 Task: Add an event with the title Third Training Session: Conflict Resolution in the Workplace, date ''2023/10/04'', time 10:00and add a description: A Team Building Exercise is a purposeful activity or program designed to enhance collaboration, communication, trust, and camaraderie among team members. These exercises aim to strengthen relationships, improve team dynamics, and foster a positive and productive work environment. Team building exercises can take various forms, from indoor games and challenges to outdoor adventures or structured workshops._x000D_
_x000D_
Mark the tasks as Completed , logged in from the account softage.5@softage.netand send the event invitation to softage.2@softage.net and softage.3@softage.net. Set a reminder for the event Weekly on Sunday
Action: Mouse moved to (45, 107)
Screenshot: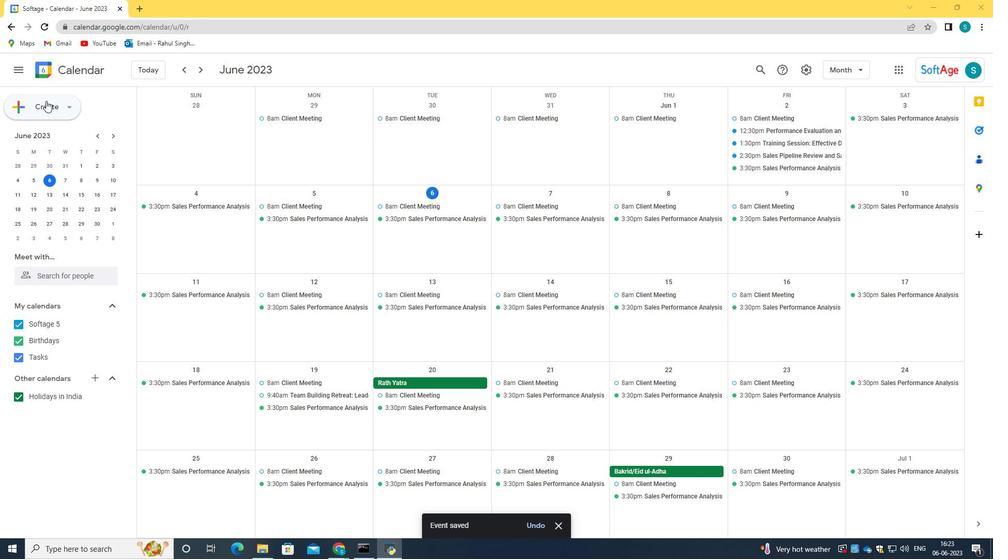
Action: Mouse pressed left at (45, 107)
Screenshot: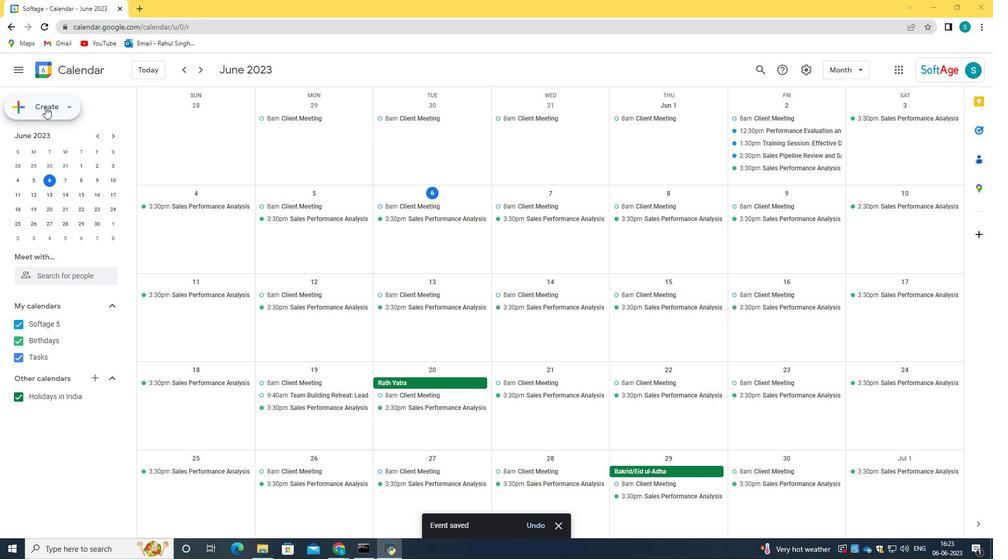 
Action: Mouse moved to (60, 140)
Screenshot: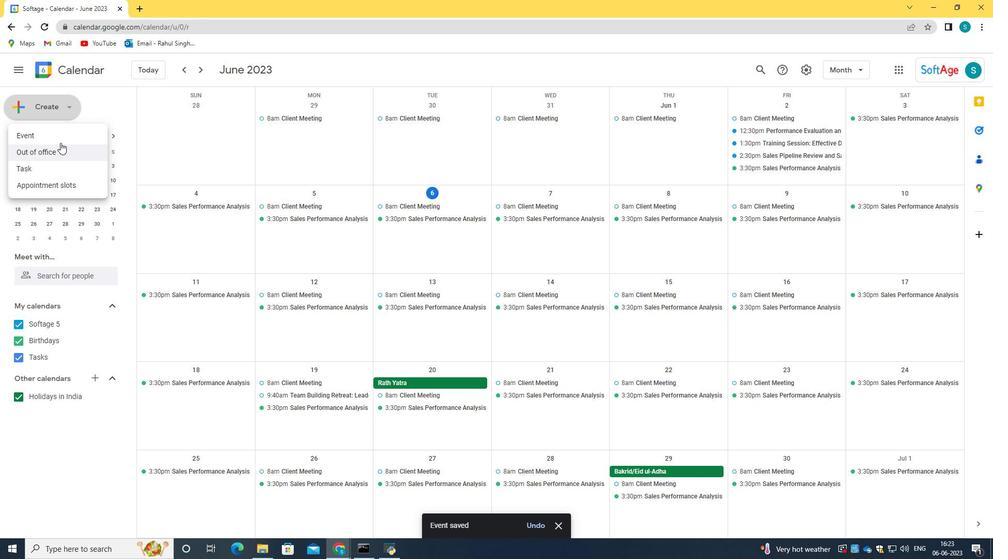 
Action: Mouse pressed left at (60, 140)
Screenshot: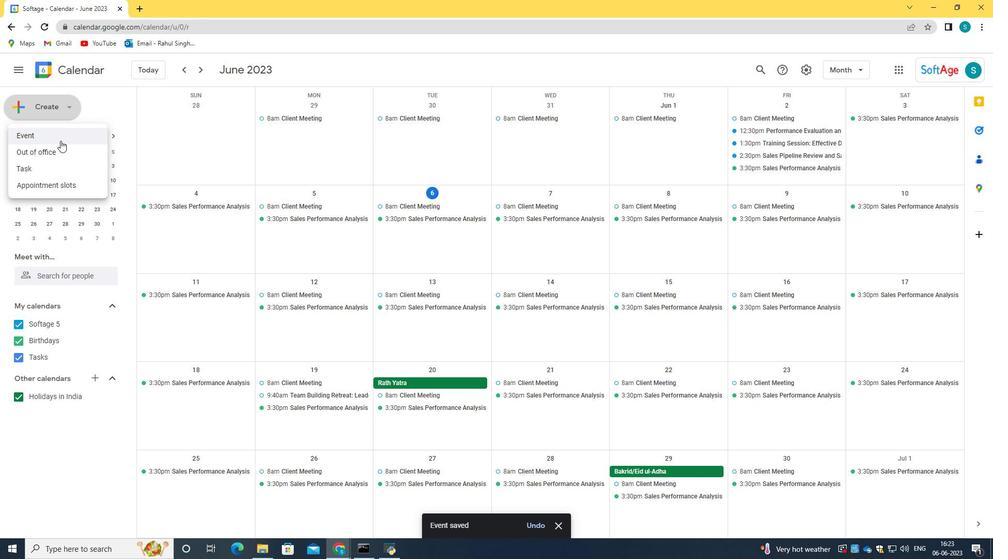 
Action: Mouse moved to (298, 407)
Screenshot: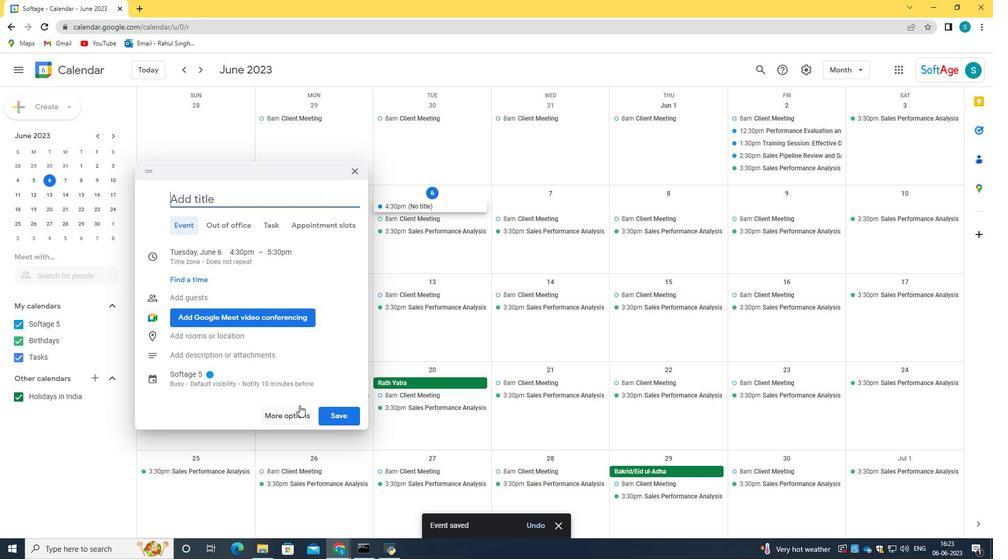 
Action: Mouse pressed left at (298, 407)
Screenshot: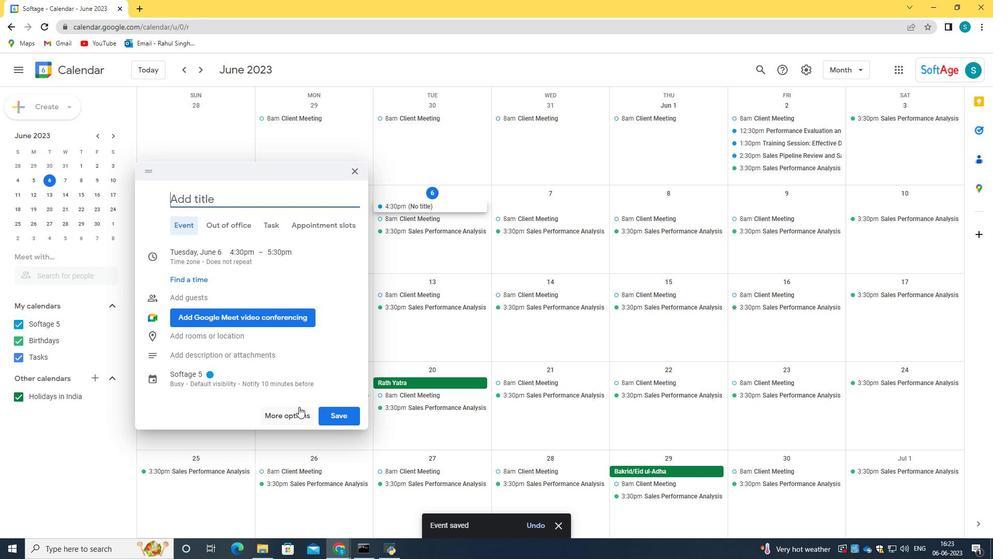 
Action: Mouse moved to (115, 81)
Screenshot: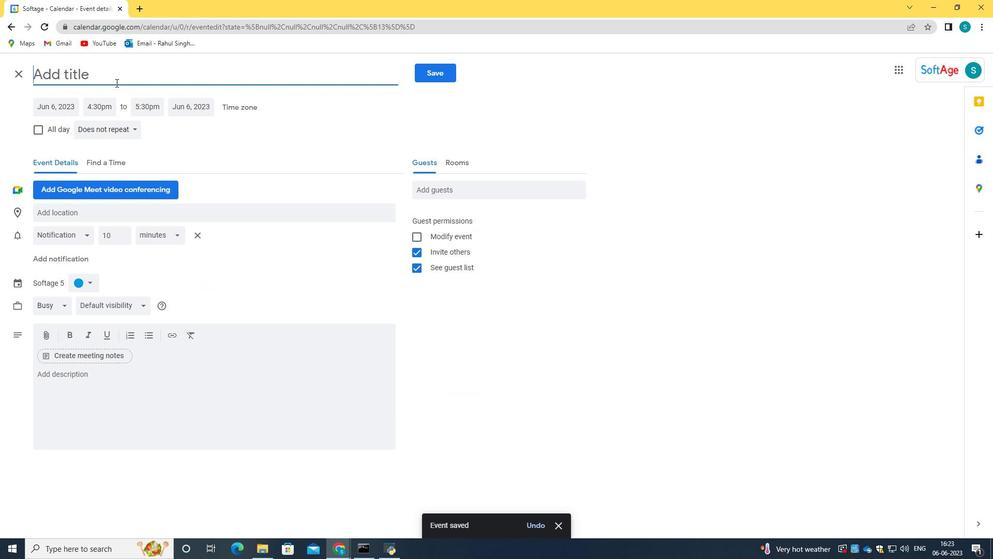 
Action: Key pressed <Key.caps_lock>T<Key.caps_lock>hie<Key.backspace>rd<Key.space><Key.caps_lock>T<Key.caps_lock>raining<Key.space><Key.caps_lock>S<Key.caps_lock>ession<Key.shift_r>:<Key.space><Key.caps_lock>C<Key.caps_lock>onflict<Key.space><Key.caps_lock>R<Key.caps_lock>esolutoi<Key.backspace><Key.backspace>ion<Key.space><Key.caps_lock><Key.caps_lock>in<Key.space>the<Key.space><Key.caps_lock>W<Key.caps_lock>orks<Key.backspace>place
Screenshot: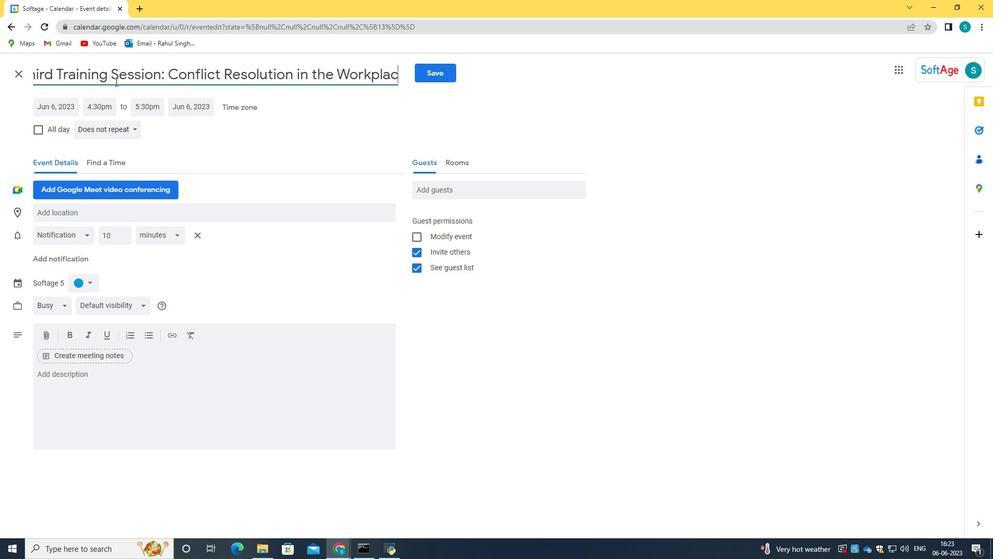 
Action: Mouse moved to (64, 106)
Screenshot: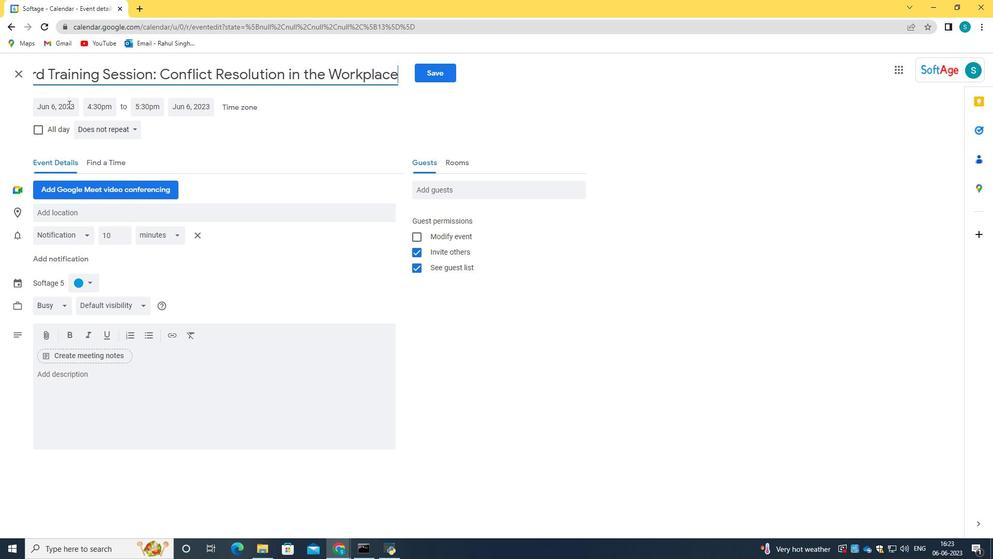 
Action: Mouse pressed left at (64, 106)
Screenshot: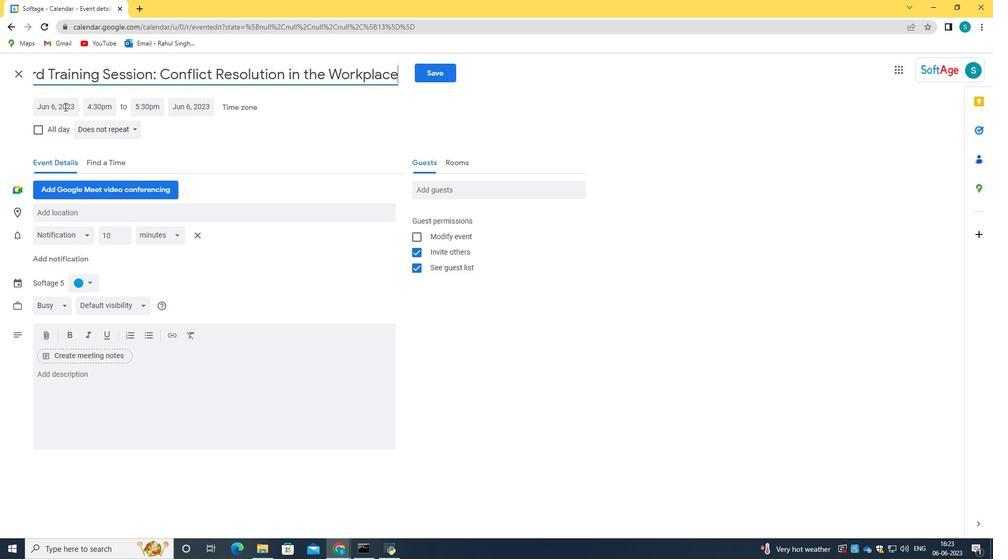 
Action: Key pressed 2023/10/04<Key.tab>10<Key.shift_r>:00<Key.space>am
Screenshot: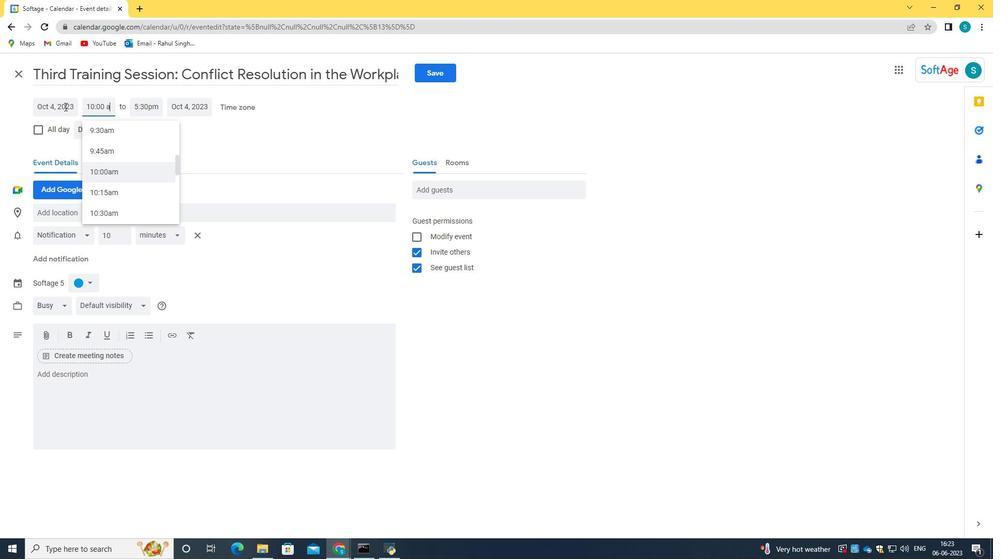 
Action: Mouse moved to (118, 178)
Screenshot: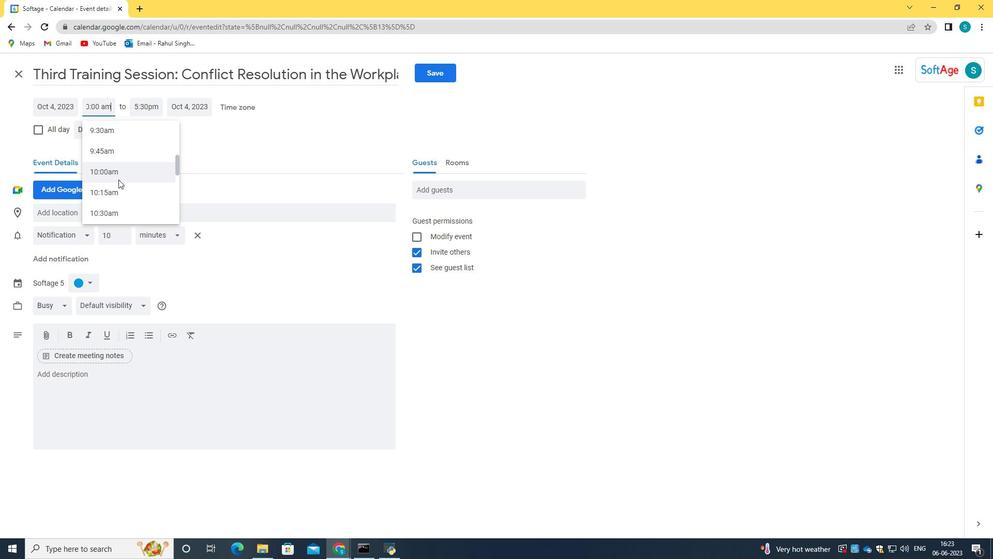 
Action: Mouse pressed left at (118, 178)
Screenshot: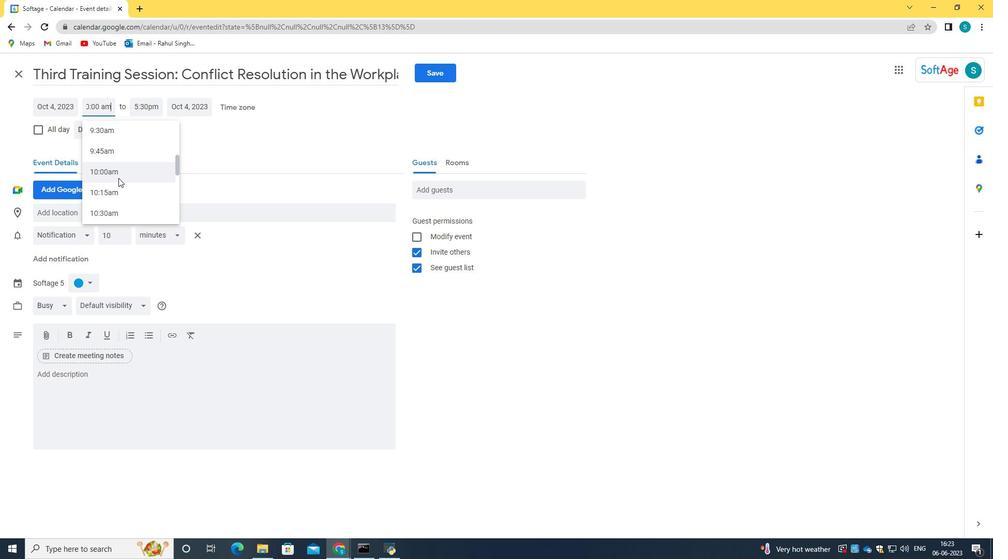 
Action: Mouse moved to (145, 403)
Screenshot: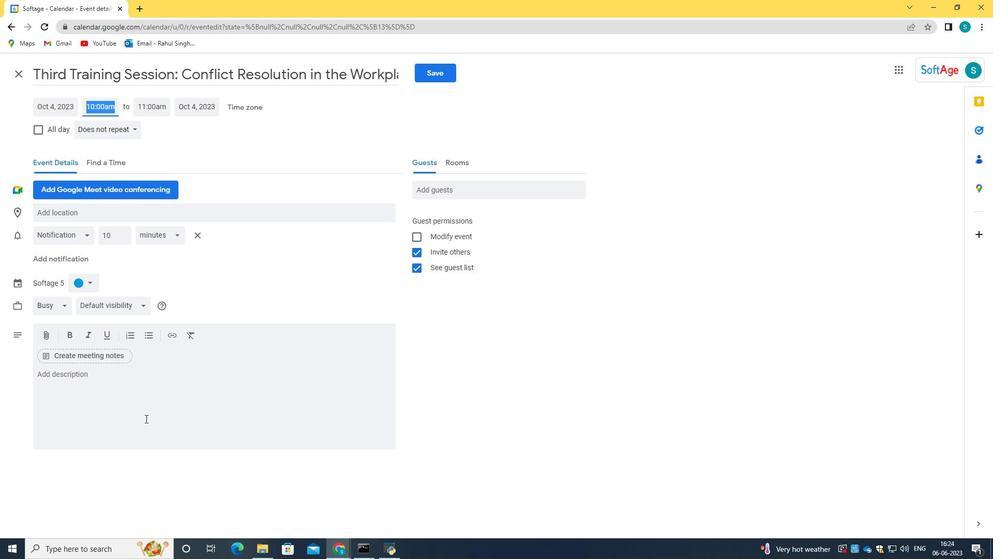 
Action: Mouse pressed left at (145, 403)
Screenshot: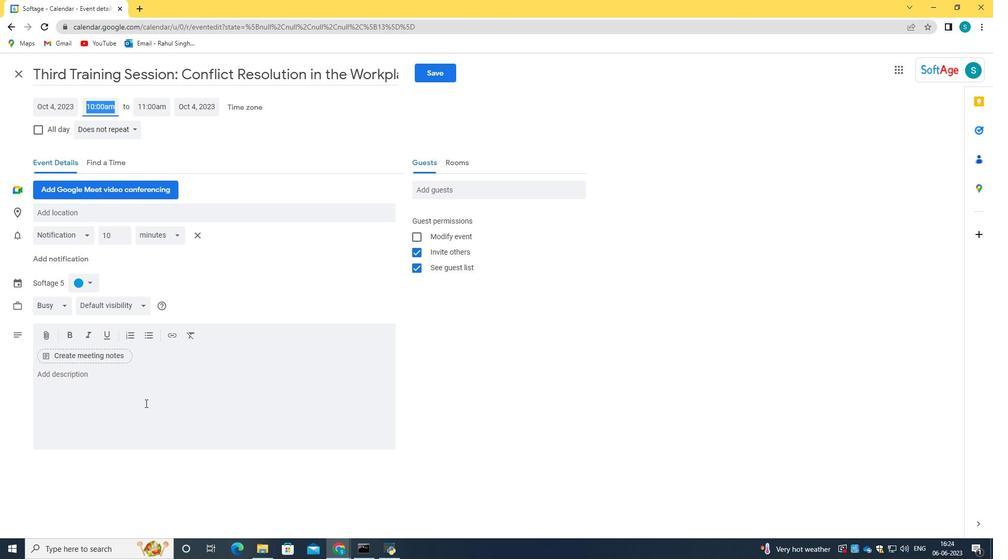 
Action: Key pressed <Key.caps_lock>A<Key.space><Key.caps_lock>team<Key.space>building<Key.space><Key.caps_lock>E<Key.caps_lock>xers<Key.backspace>cises<Key.space>is<Key.space>a<Key.space>purposeful<Key.space>activity<Key.space>or<Key.space>program<Key.space>designed<Key.space>to<Key.space>enhance<Key.space>collaboration,<Key.space>communication,<Key.space>trustm<Key.space>and<Key.space>cam<Key.backspace><Key.backspace><Key.backspace><Key.backspace><Key.backspace><Key.backspace><Key.backspace><Key.backspace><Key.backspace><Key.space>and<Key.space>camaraderie<Key.space>among<Key.space>team<Key.space>members.<Key.space><Key.caps_lock>T<Key.caps_lock>hese<Key.space>exercises<Key.space>aim<Key.space>to<Key.space>strengthen<Key.space>relationships,<Key.space>improve<Key.space>team<Key.space>dynamics,<Key.space>and<Key.space>foster<Key.space>a<Key.space>positive<Key.space>and<Key.space>productive<Key.space>work<Key.space>environment.<Key.space><Key.caps_lock>T<Key.caps_lock>eam<Key.space>building<Key.space>exercises<Key.space>can<Key.space>take<Key.space>various<Key.space>forms,<Key.space>from<Key.space>indoor<Key.space>games<Key.space>and<Key.space>challenges<Key.space>to<Key.space>outdoor<Key.space>adventures<Key.space>or<Key.space>structured<Key.space>workshop.
Screenshot: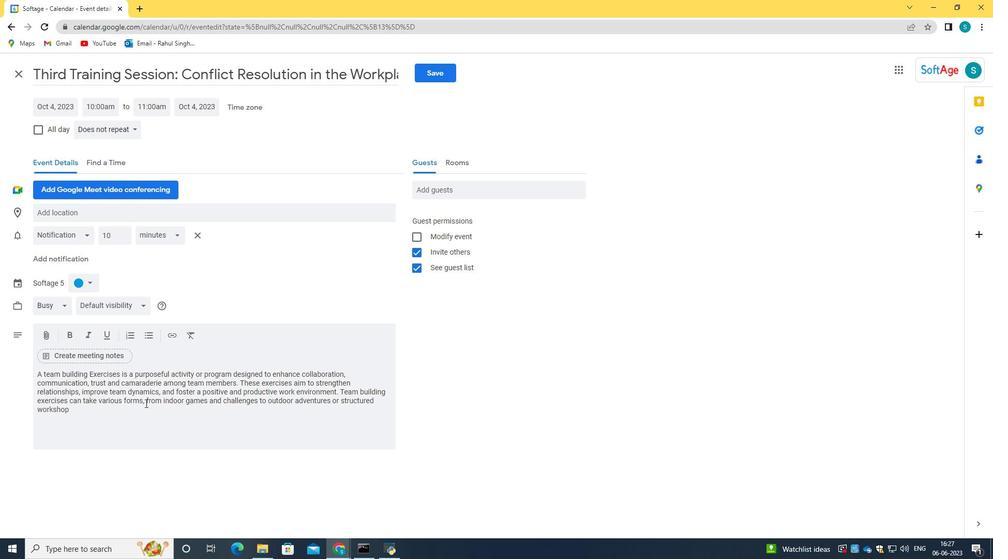 
Action: Mouse moved to (424, 189)
Screenshot: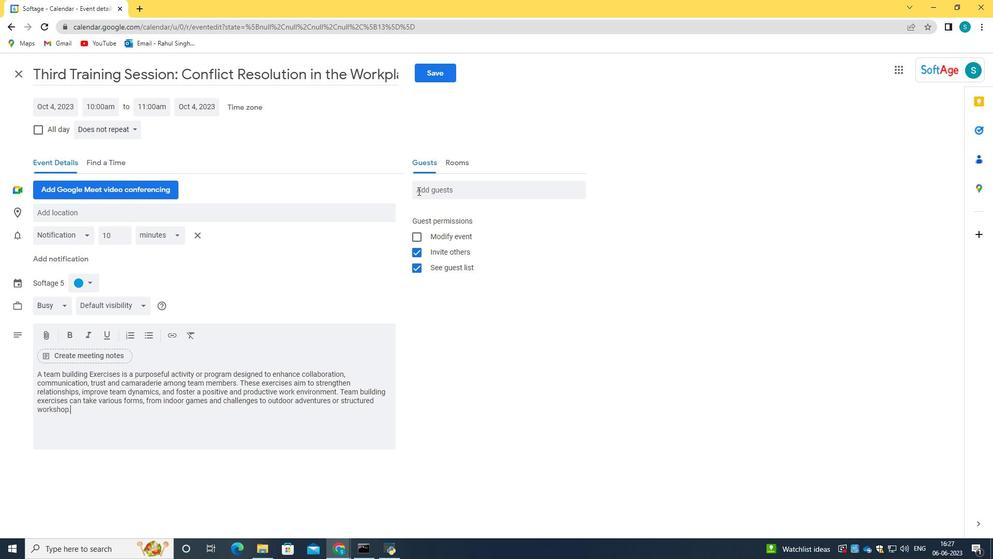 
Action: Mouse pressed left at (424, 189)
Screenshot: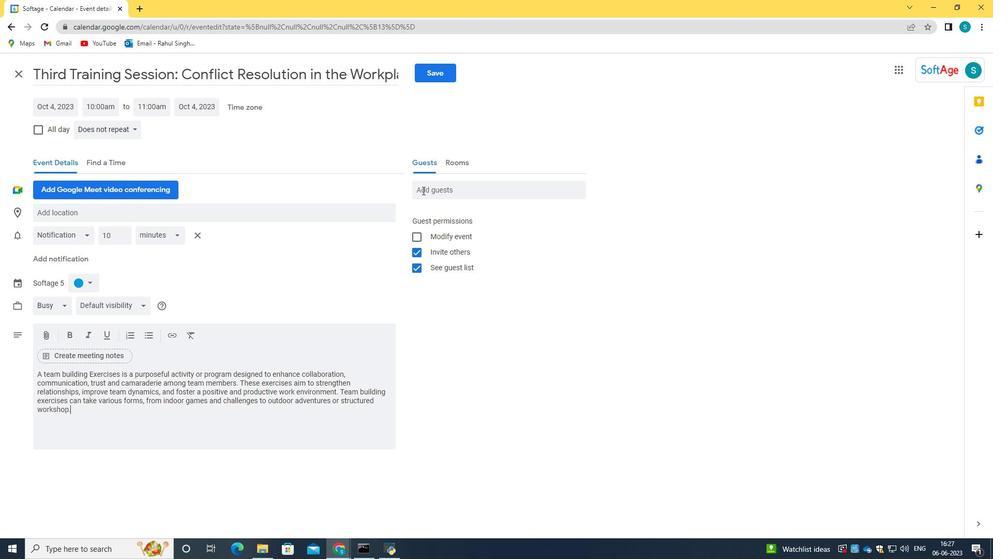 
Action: Key pressed softage.2<Key.shift>2softage.net<Key.tab>
Screenshot: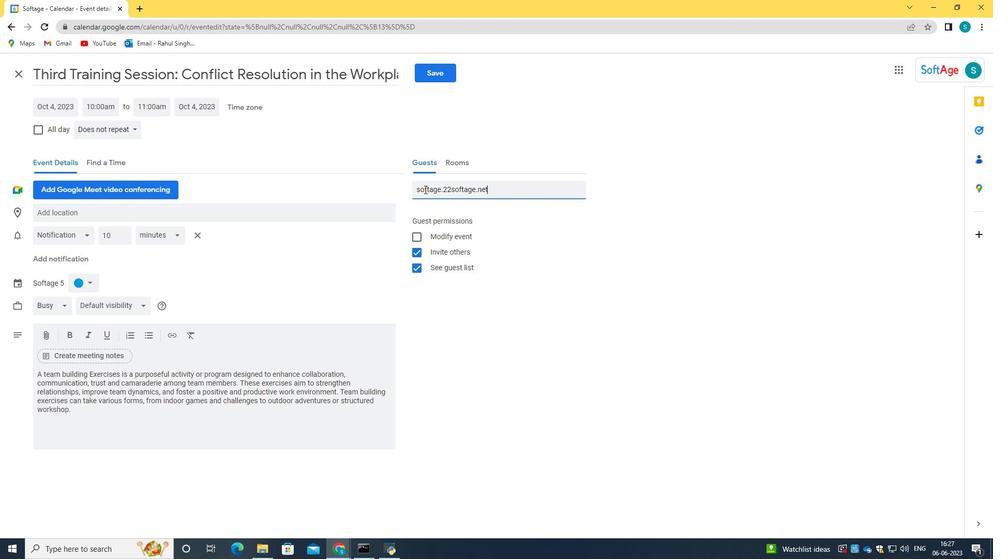 
Action: Mouse moved to (452, 191)
Screenshot: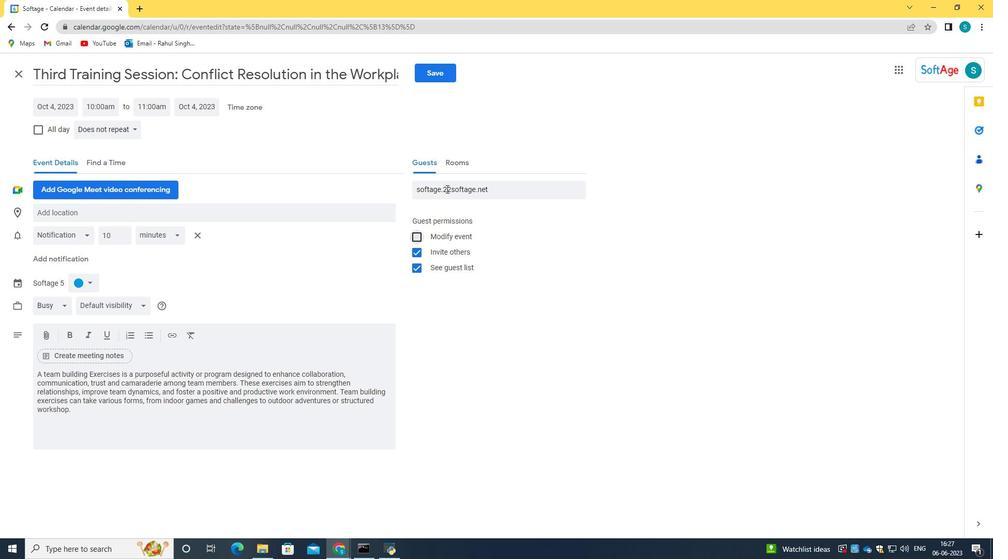 
Action: Mouse pressed left at (452, 191)
Screenshot: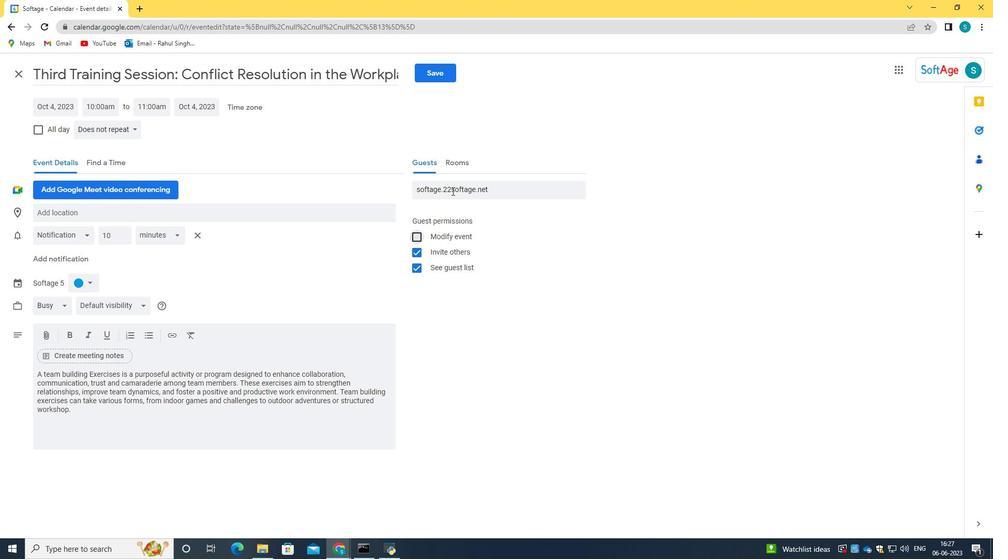 
Action: Key pressed <Key.backspace>
Screenshot: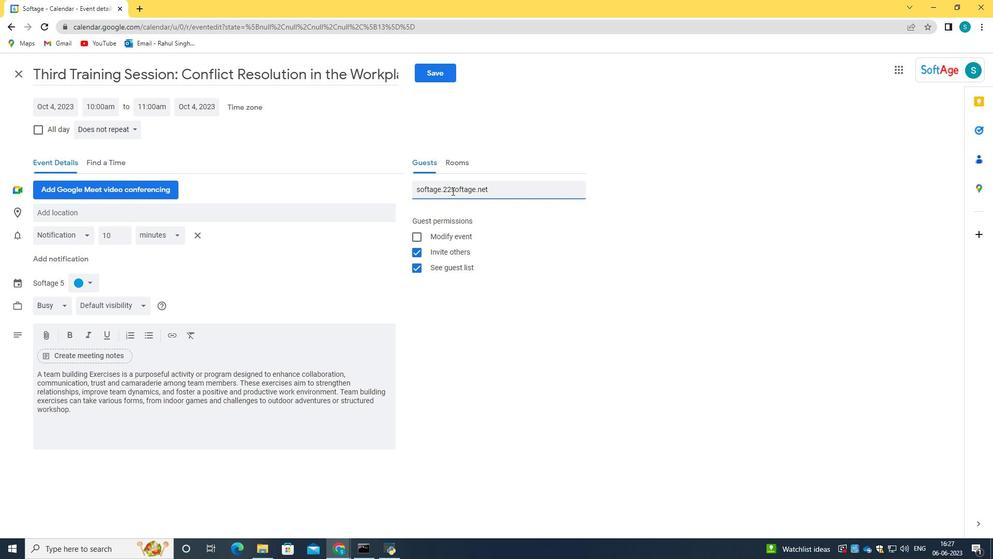 
Action: Mouse moved to (454, 192)
Screenshot: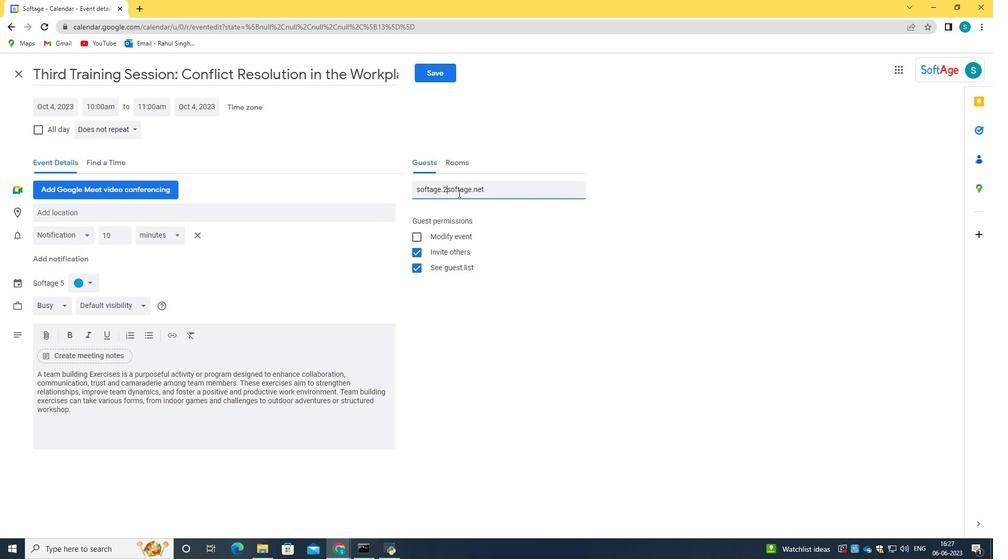 
Action: Key pressed <Key.shift>@
Screenshot: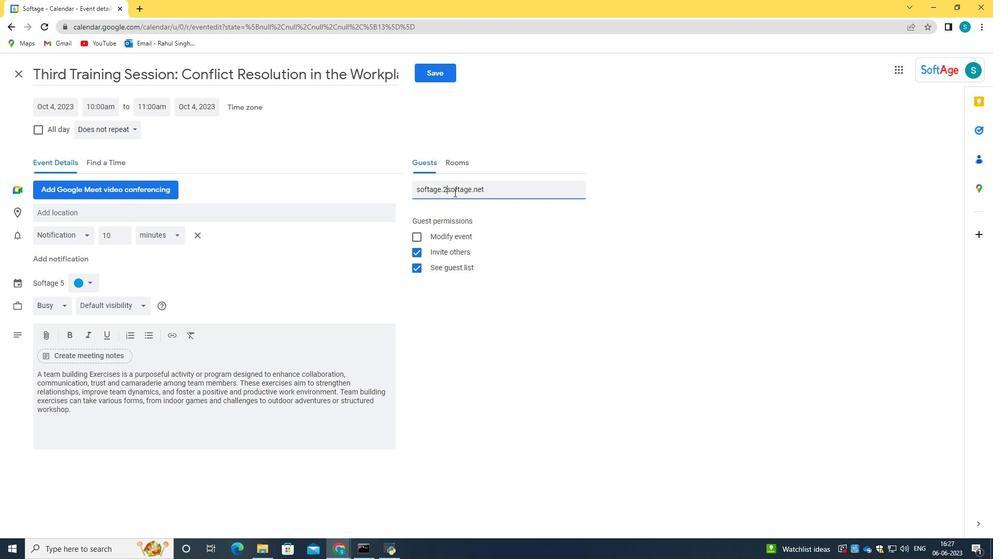 
Action: Mouse moved to (499, 221)
Screenshot: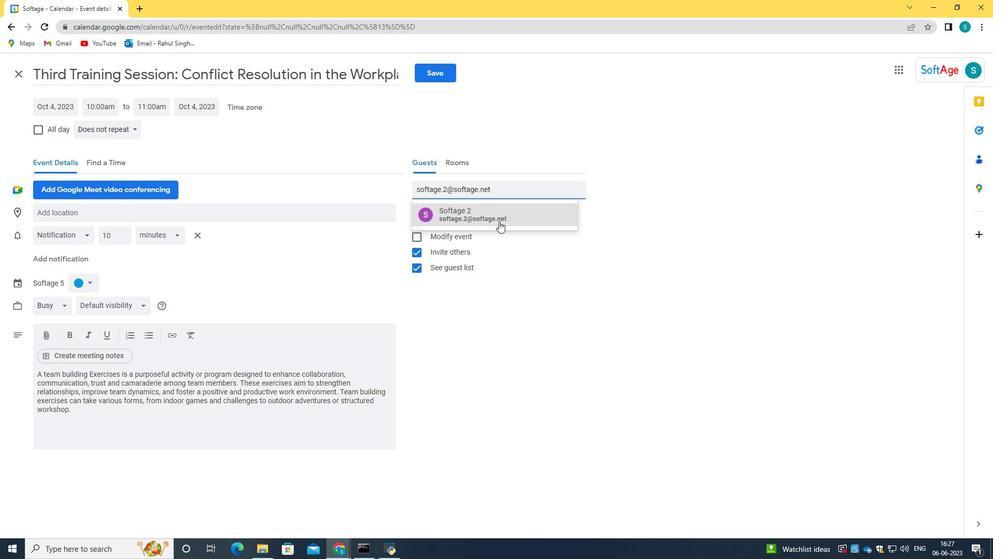 
Action: Mouse pressed left at (499, 221)
Screenshot: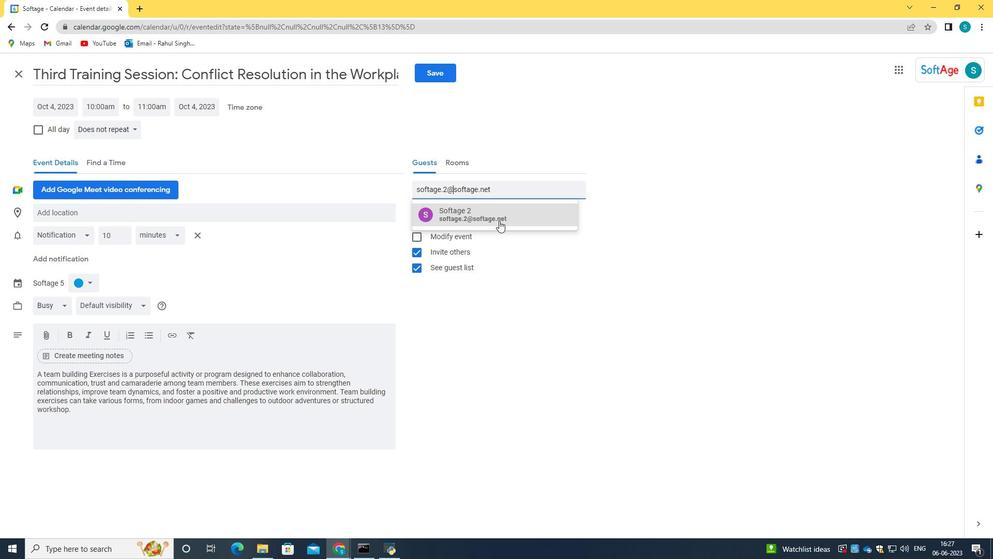 
Action: Mouse moved to (470, 186)
Screenshot: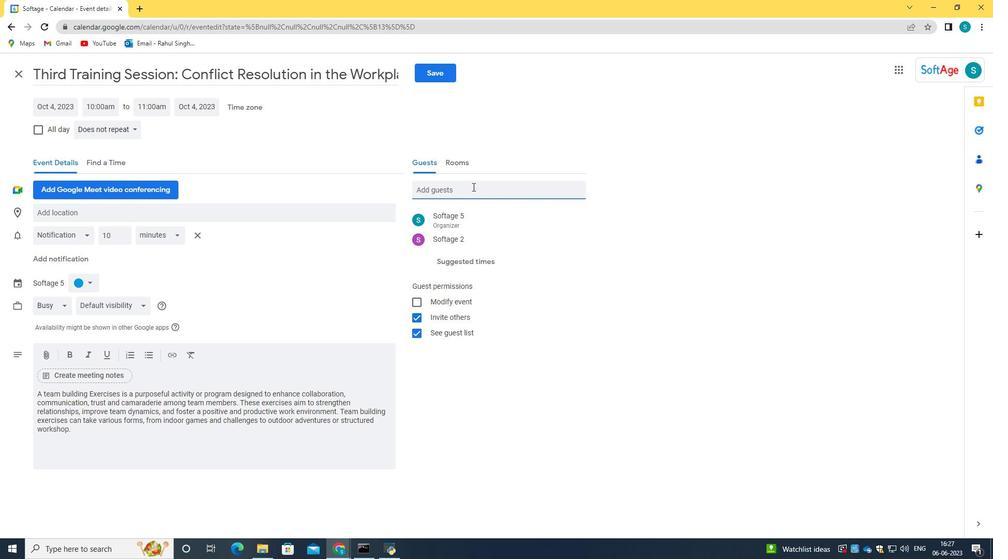 
Action: Mouse pressed left at (470, 186)
Screenshot: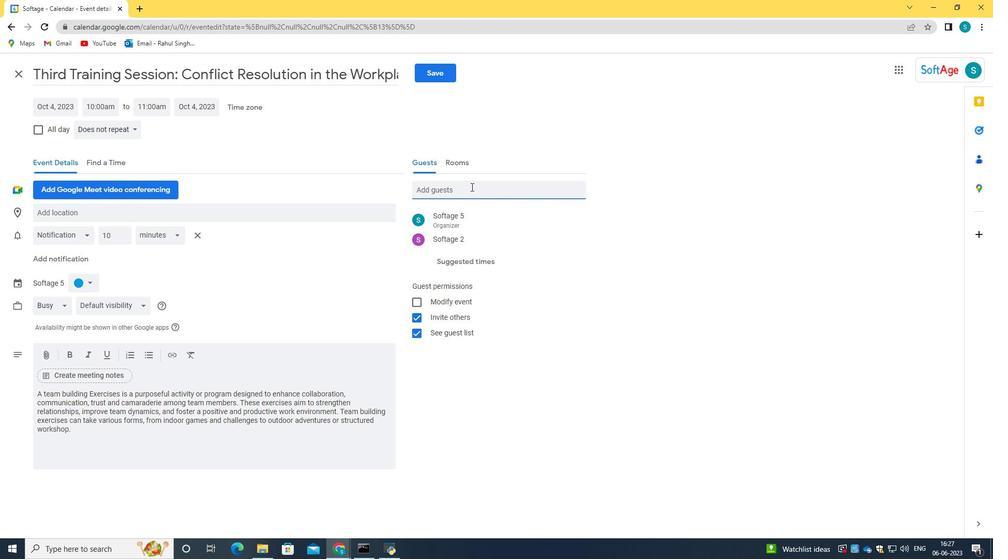 
Action: Key pressed softage.3<Key.shift>@softage.net
Screenshot: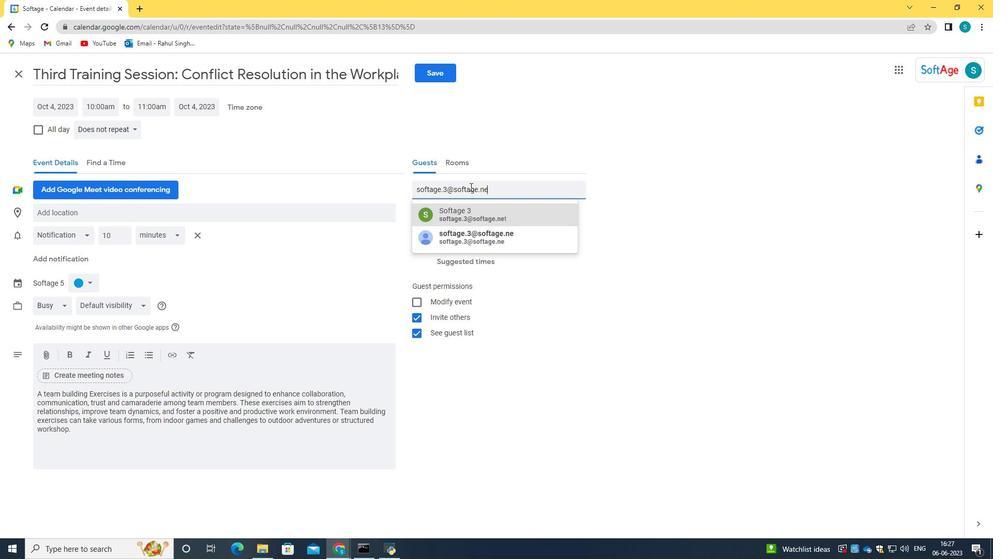 
Action: Mouse moved to (472, 212)
Screenshot: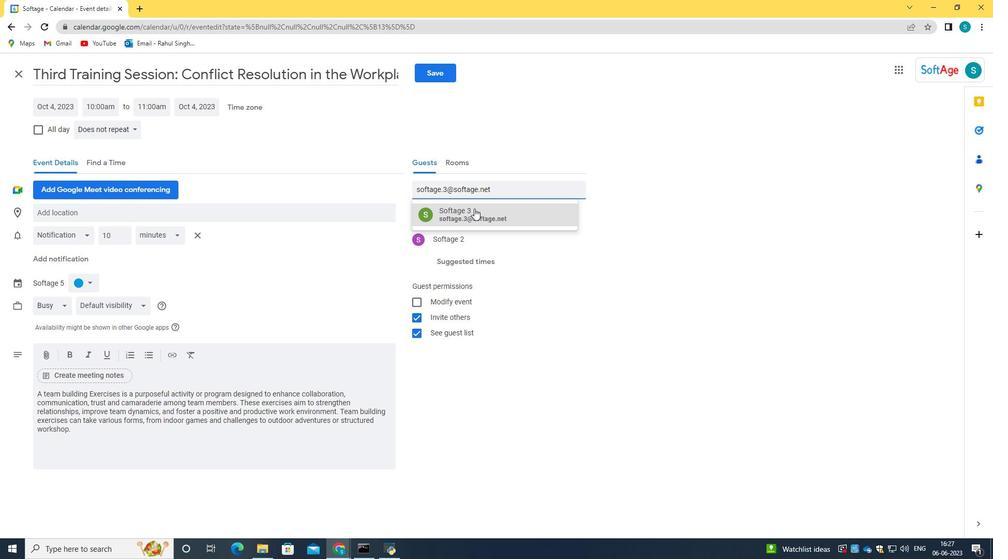 
Action: Mouse pressed left at (472, 212)
Screenshot: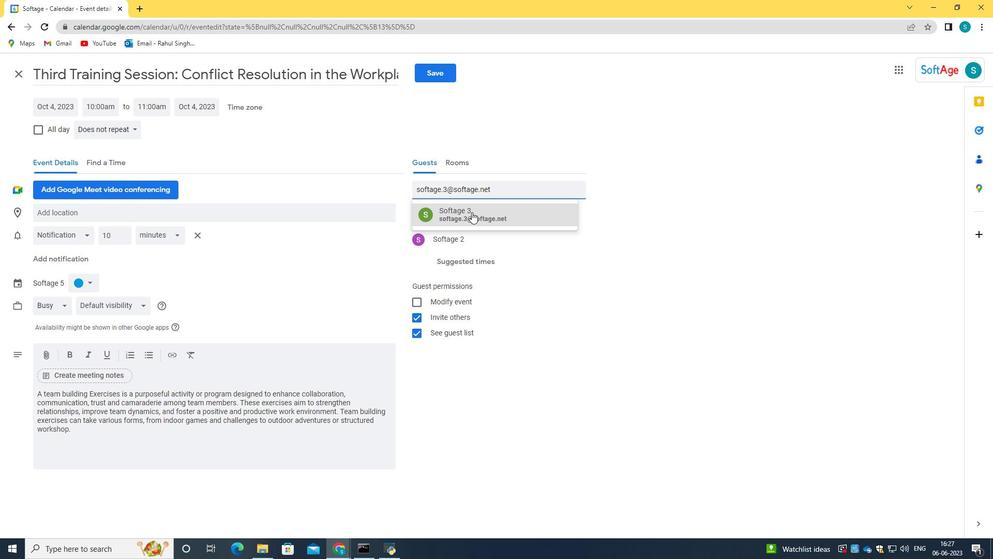 
Action: Mouse moved to (119, 129)
Screenshot: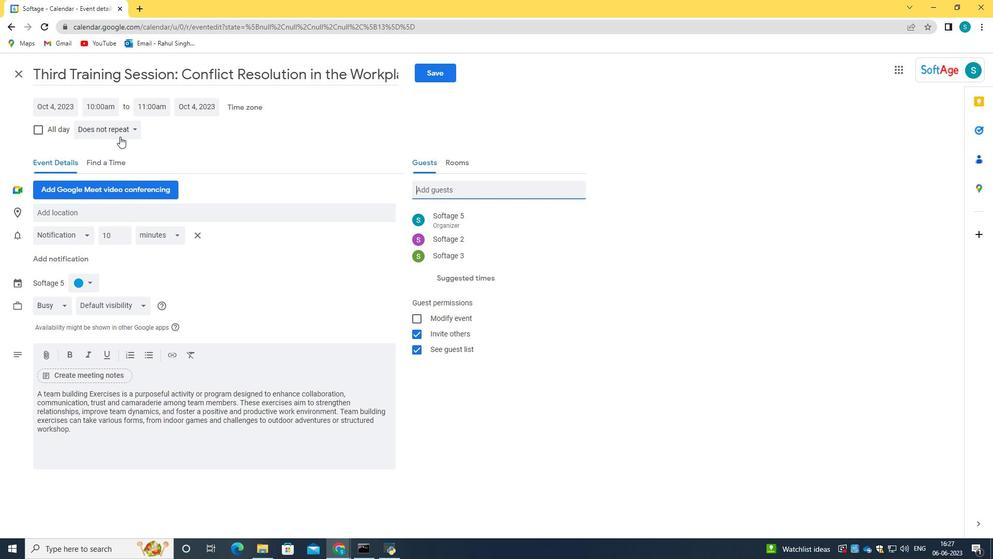 
Action: Mouse pressed left at (119, 129)
Screenshot: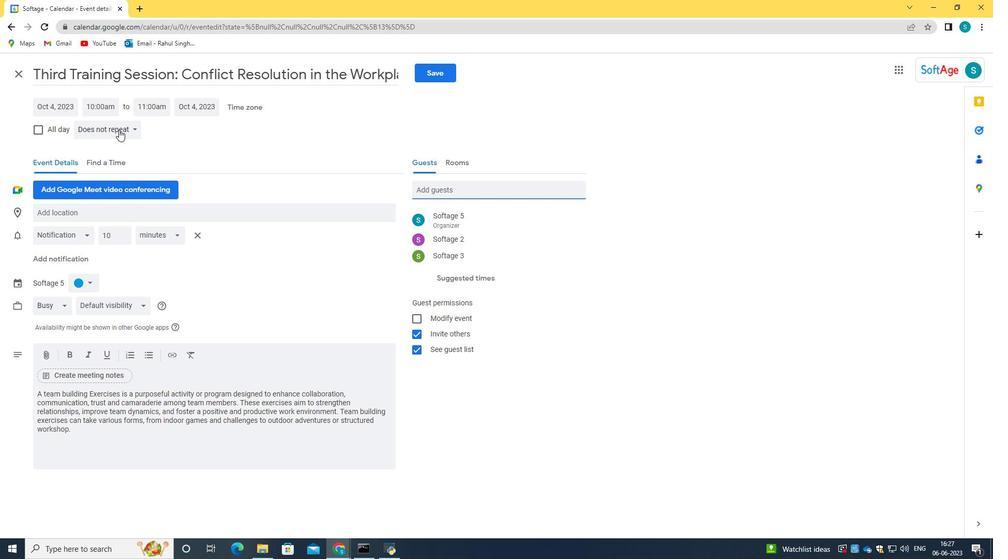 
Action: Mouse moved to (132, 240)
Screenshot: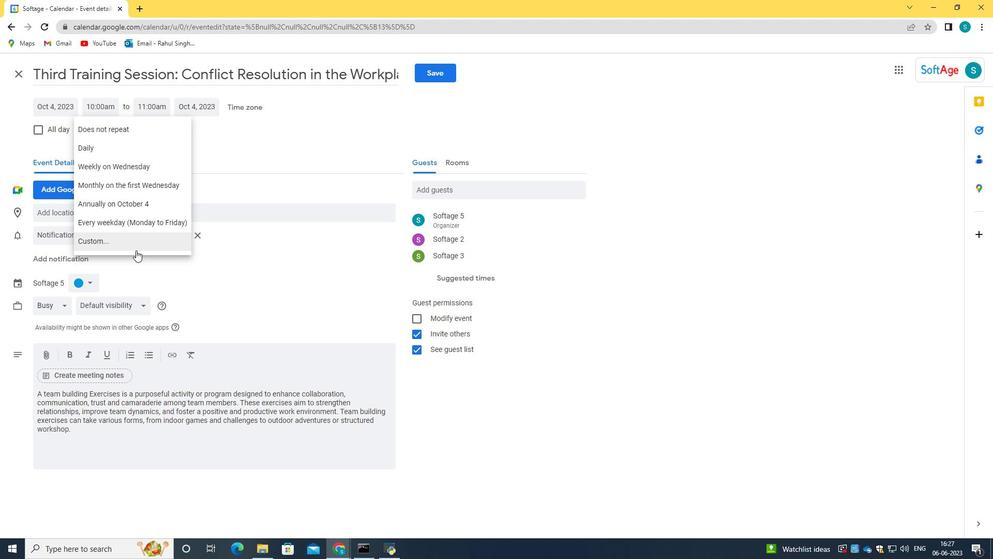 
Action: Mouse pressed left at (132, 240)
Screenshot: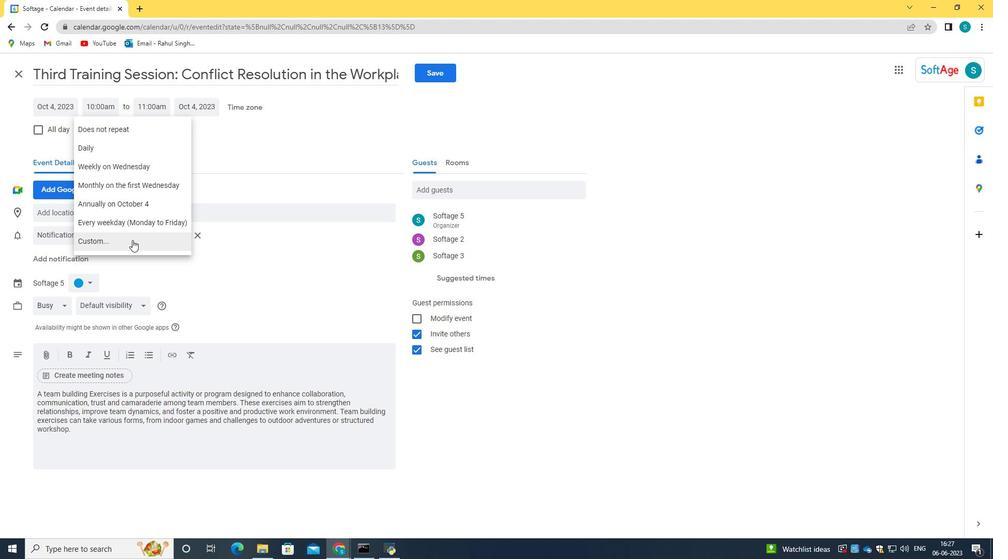 
Action: Mouse moved to (416, 276)
Screenshot: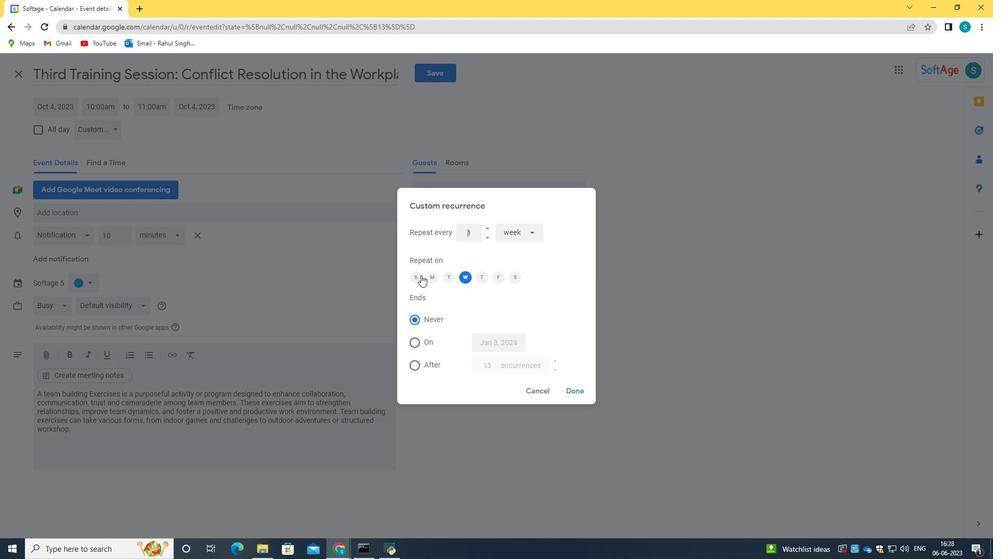 
Action: Mouse pressed left at (416, 276)
Screenshot: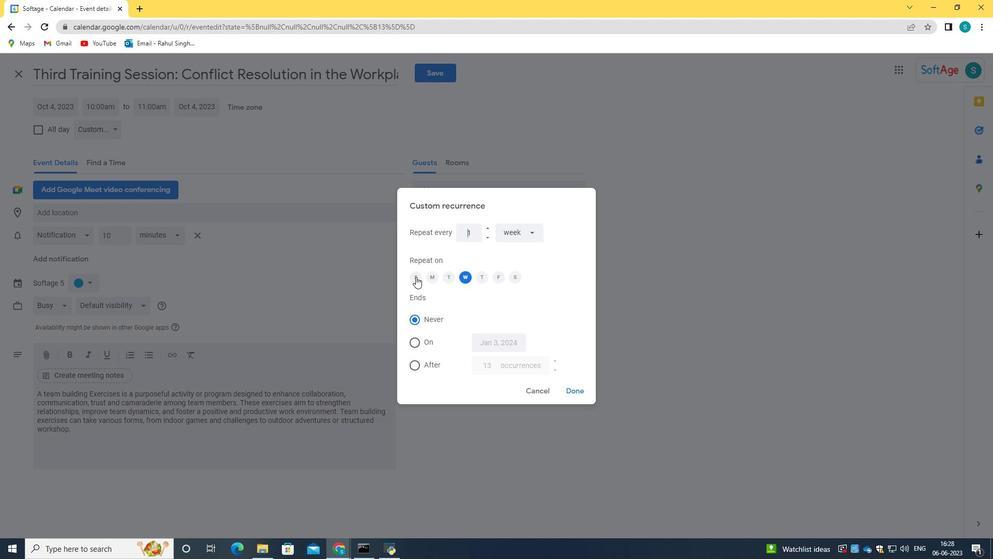 
Action: Mouse moved to (468, 276)
Screenshot: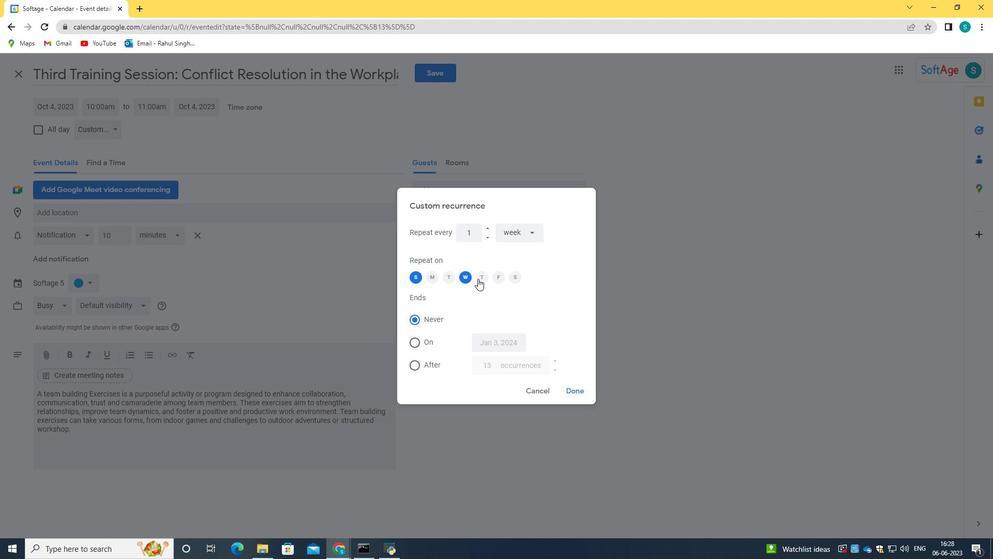 
Action: Mouse pressed left at (468, 276)
Screenshot: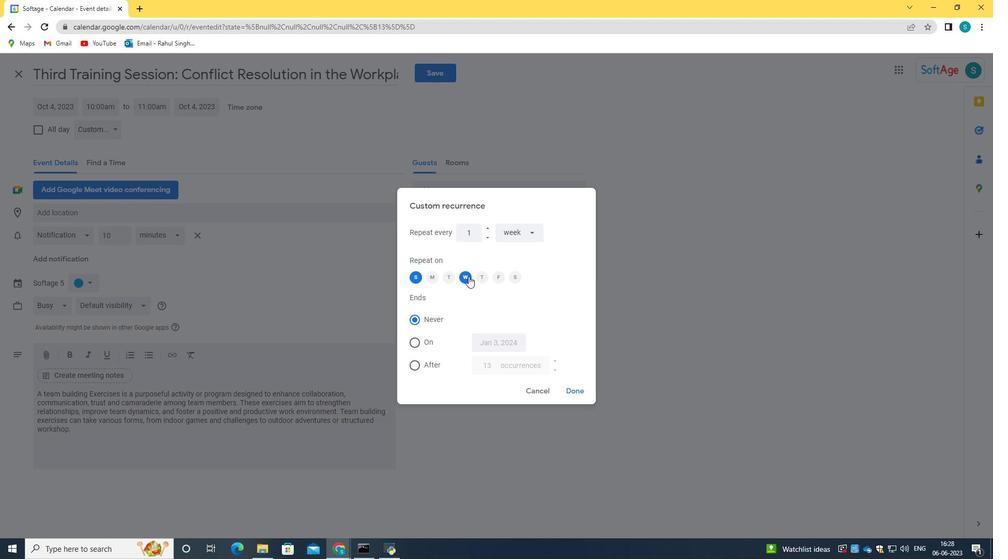 
Action: Mouse moved to (575, 392)
Screenshot: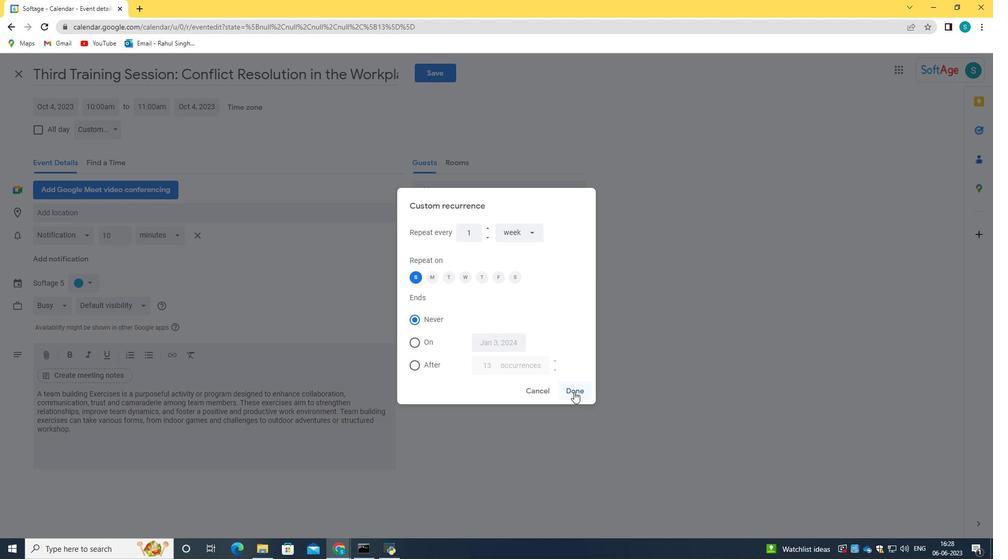 
Action: Mouse pressed left at (575, 392)
Screenshot: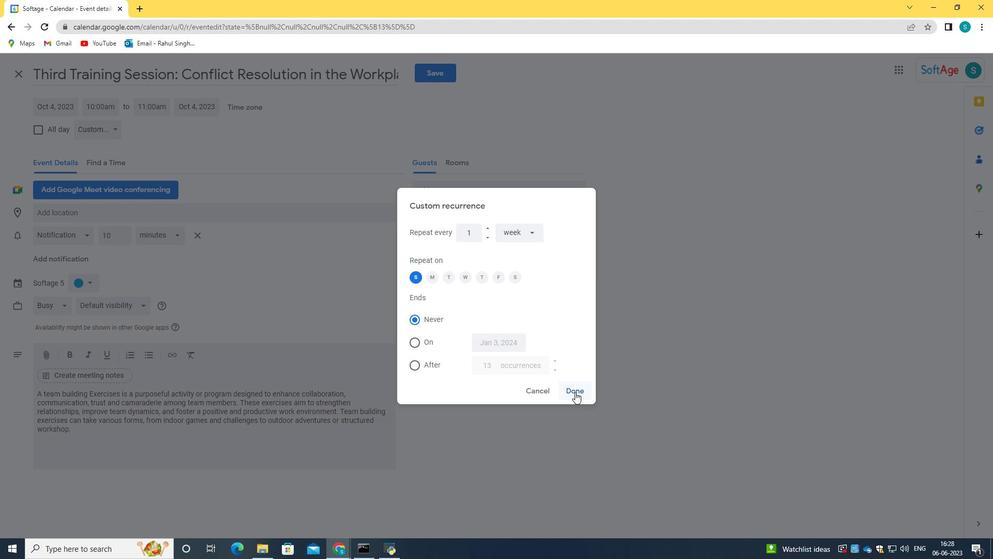 
Action: Mouse moved to (421, 78)
Screenshot: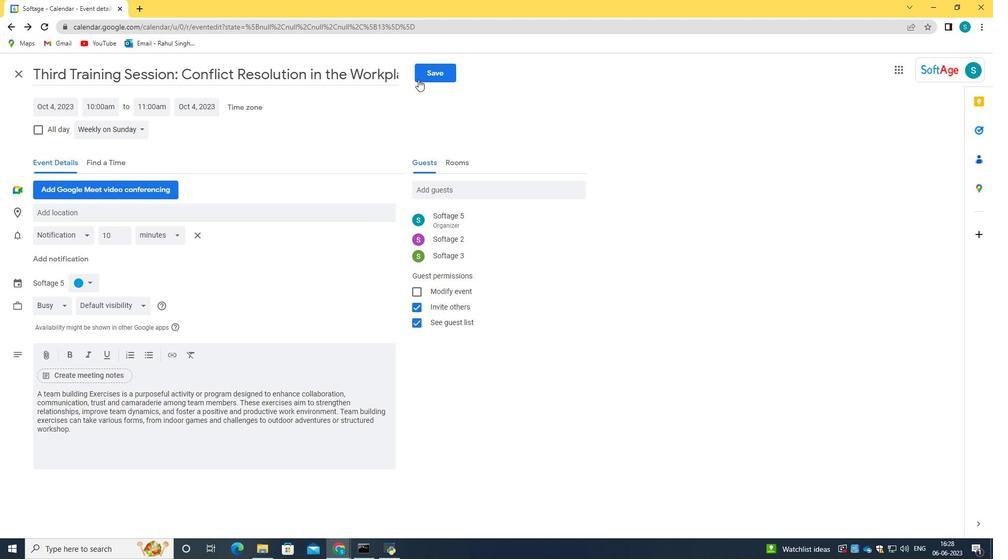 
Action: Mouse pressed left at (421, 78)
Screenshot: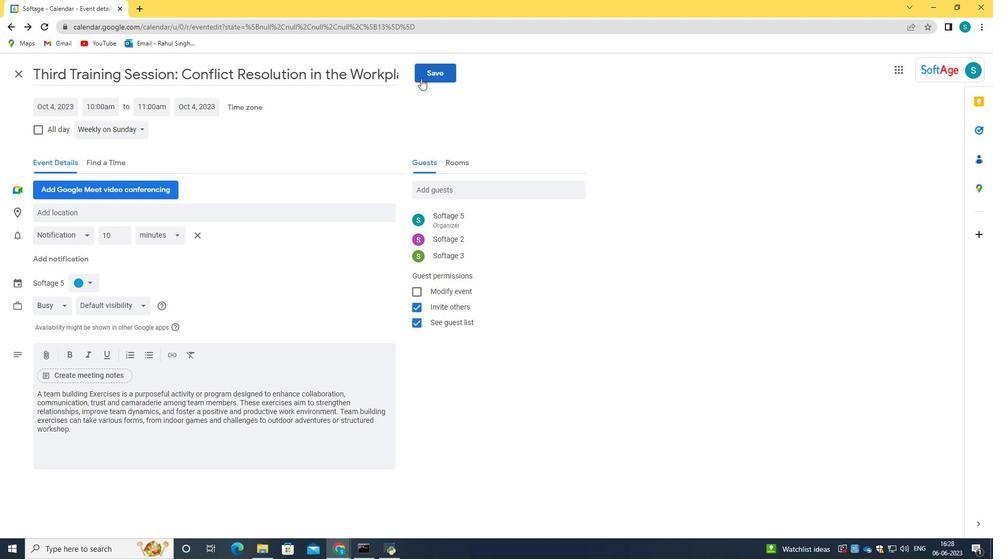 
Action: Mouse moved to (596, 320)
Screenshot: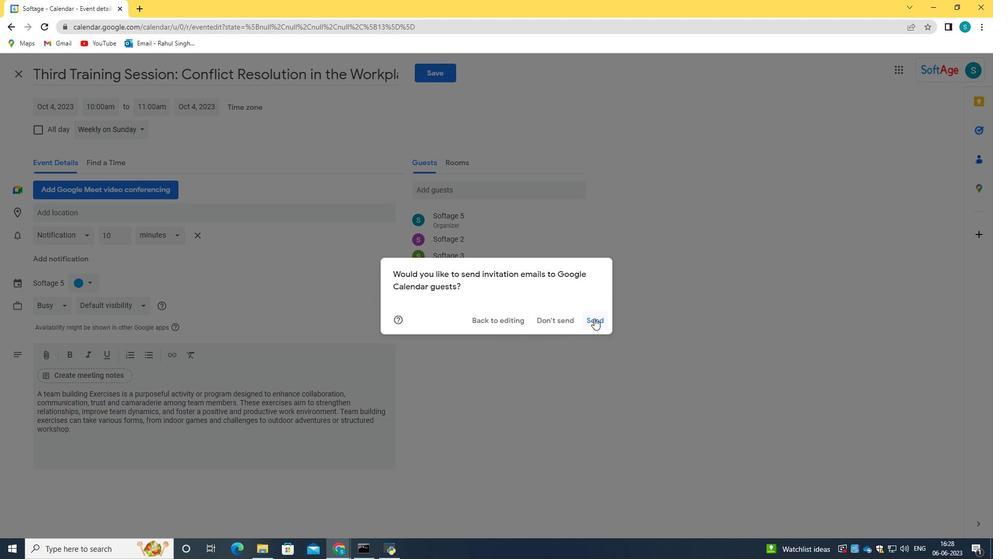 
Action: Mouse pressed left at (596, 320)
Screenshot: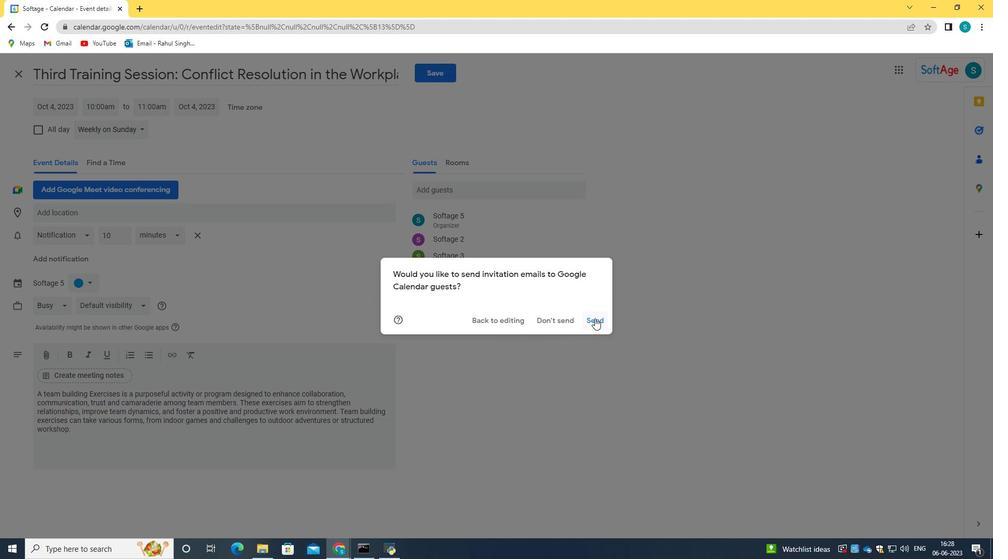 
Action: Mouse moved to (788, 354)
Screenshot: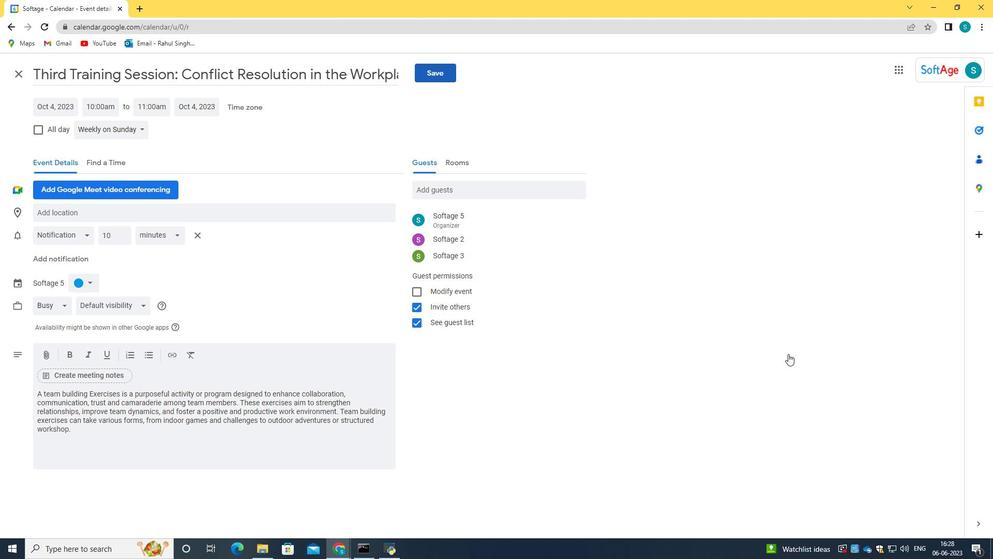 
